 Task: In the  document Isaac.html ,change text color to 'Dark Green' Insert the mentioned shape on left side of the text 'Rounded Rectangle'. Change color of the shape to  PinkChange shape height to 0.9
Action: Mouse moved to (293, 420)
Screenshot: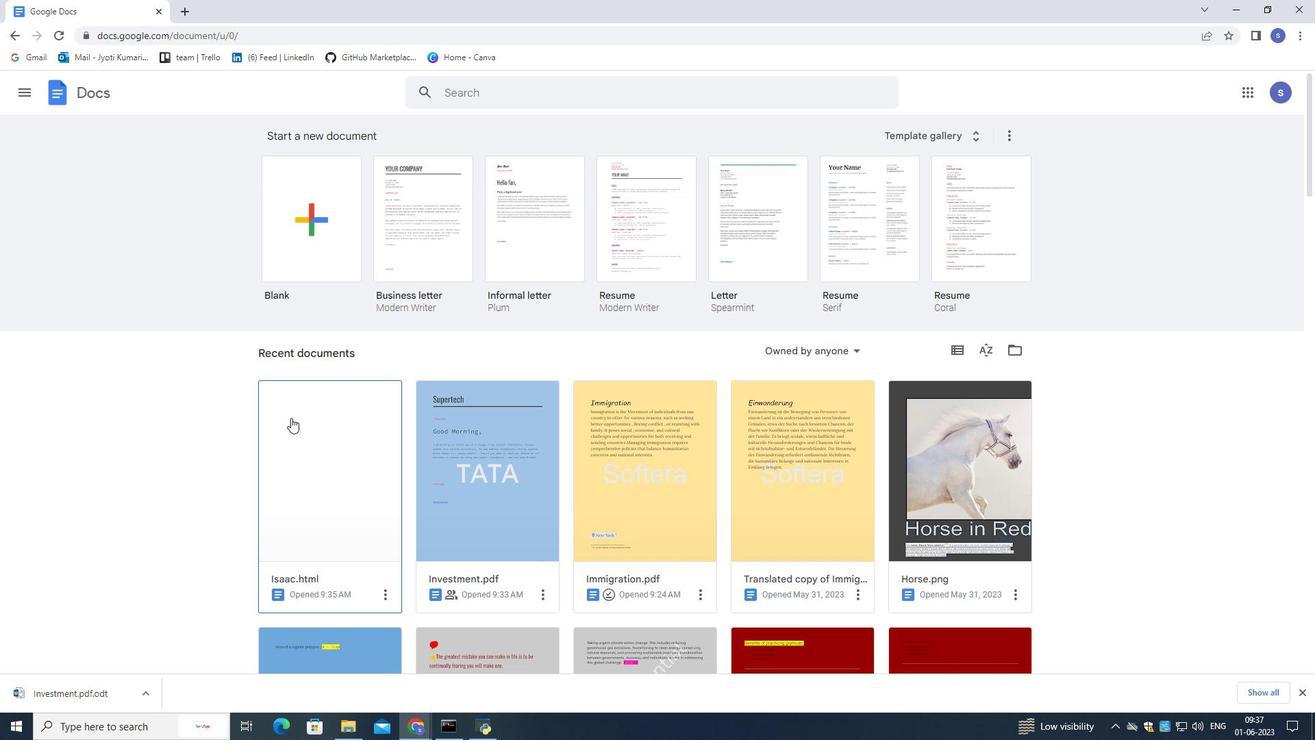 
Action: Mouse pressed left at (293, 420)
Screenshot: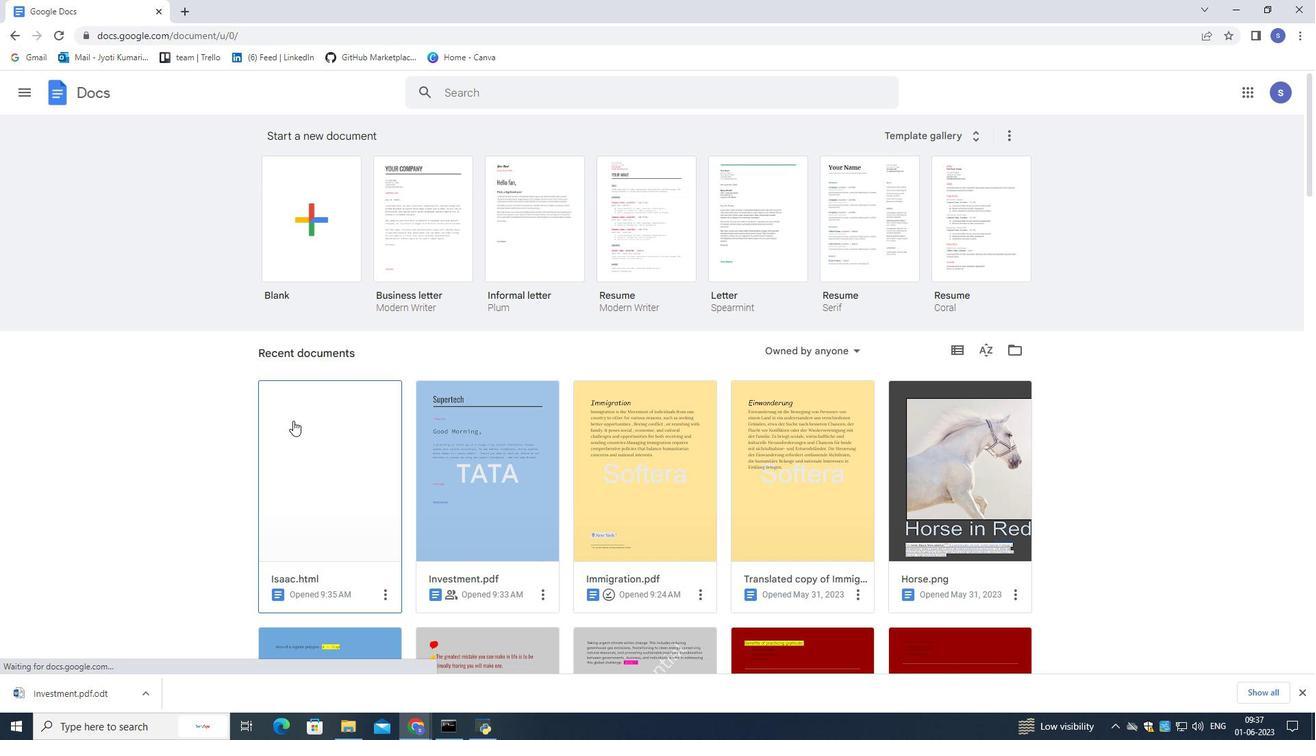 
Action: Mouse moved to (295, 421)
Screenshot: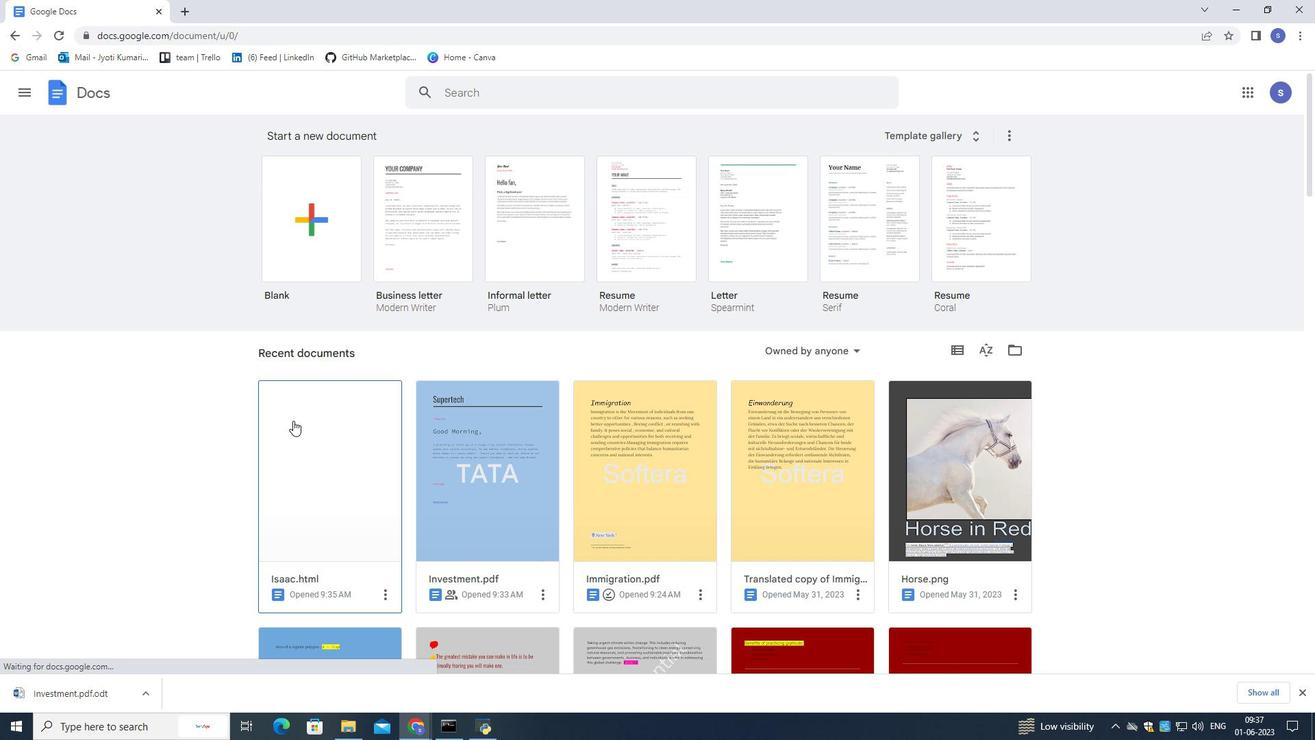 
Action: Mouse pressed left at (295, 421)
Screenshot: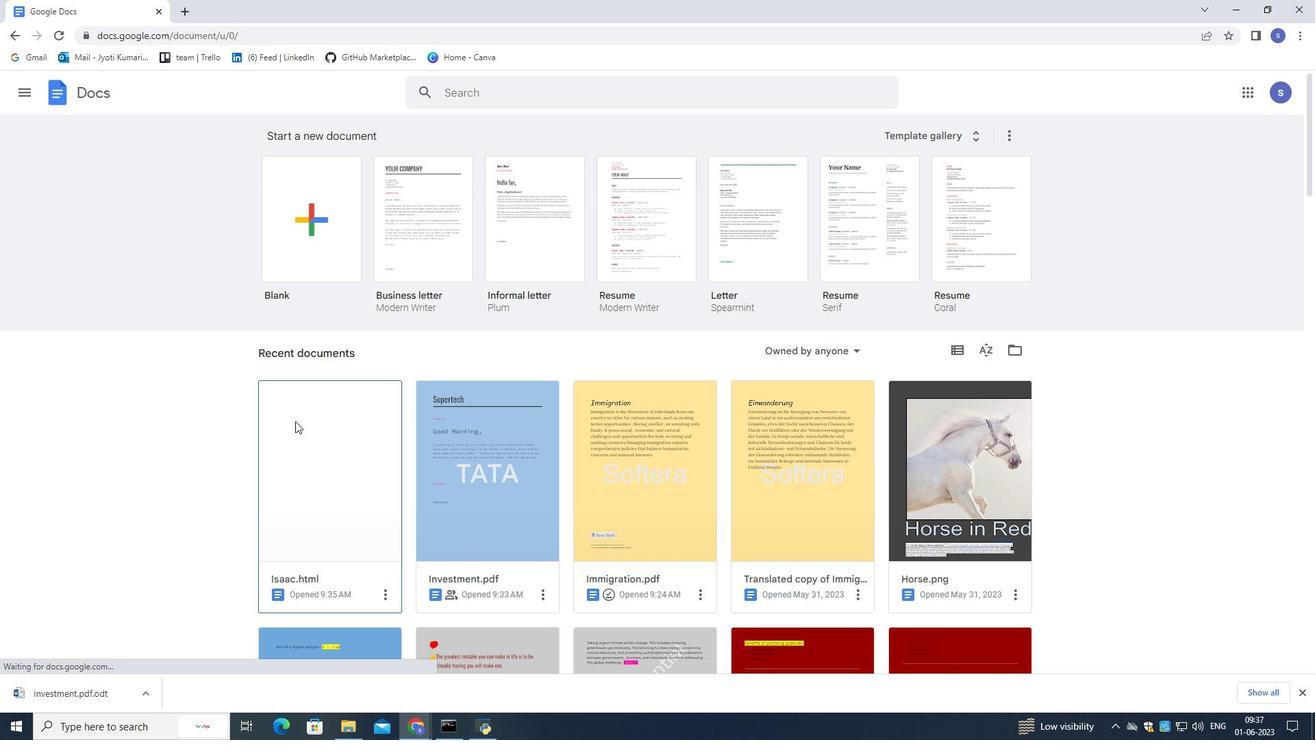 
Action: Mouse moved to (865, 289)
Screenshot: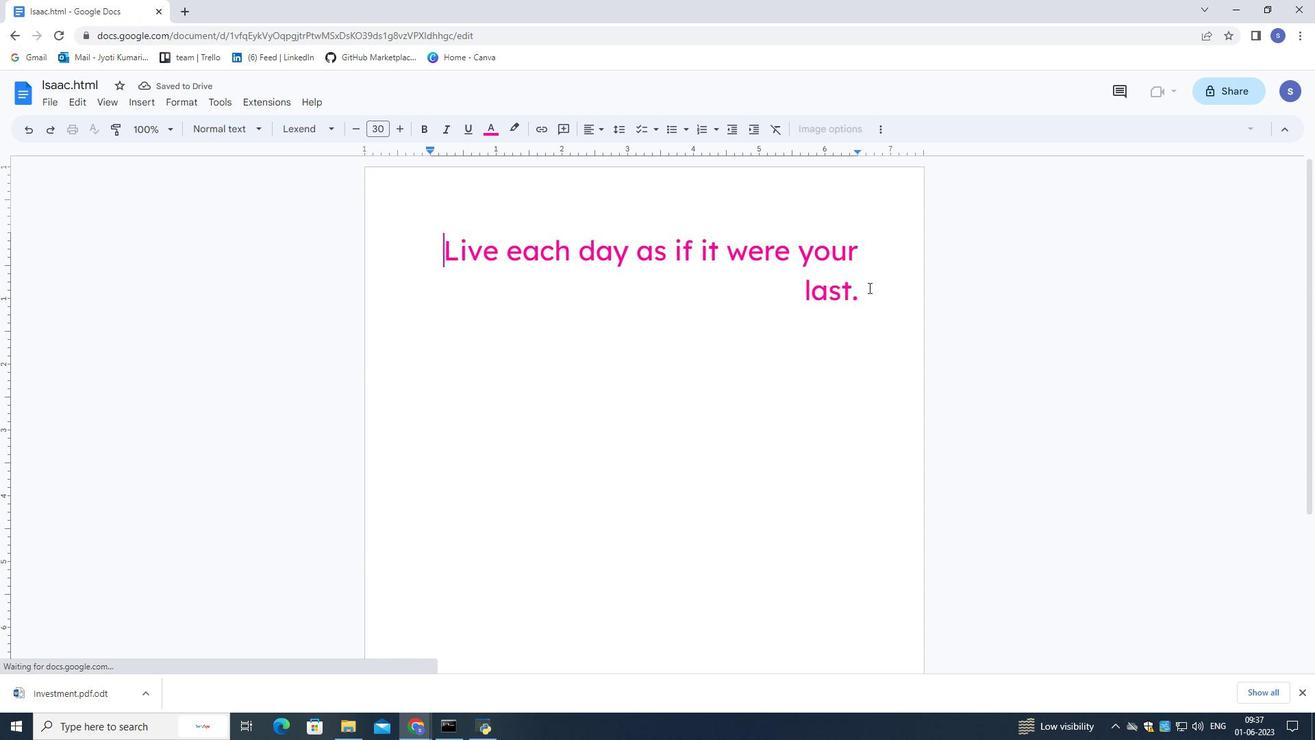 
Action: Mouse pressed left at (865, 289)
Screenshot: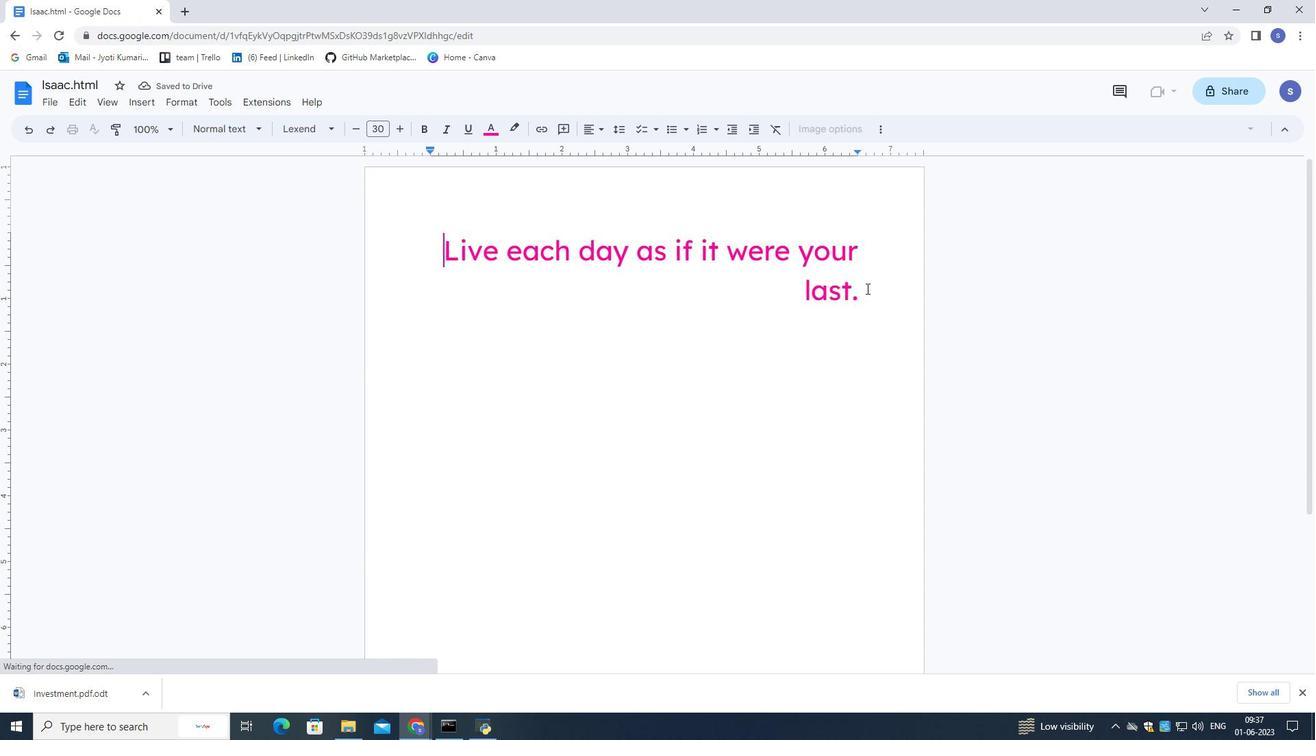 
Action: Mouse moved to (483, 129)
Screenshot: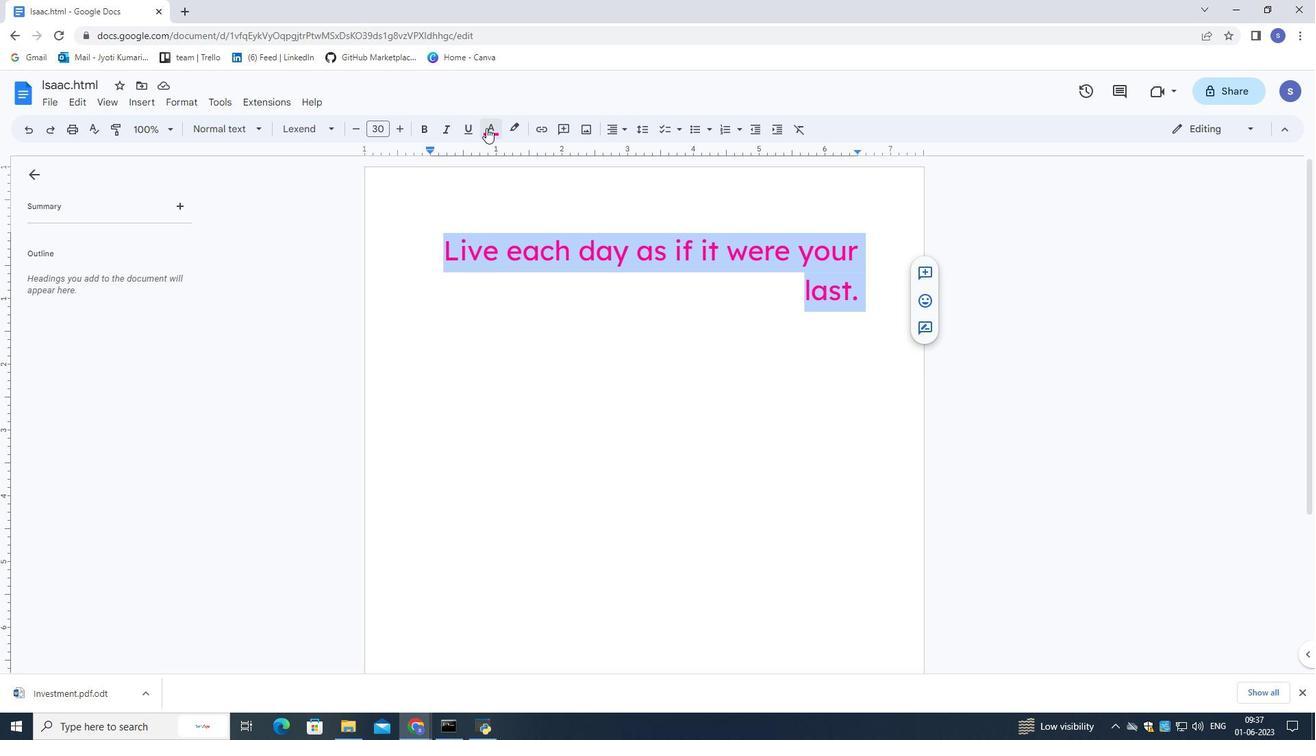 
Action: Mouse pressed left at (483, 129)
Screenshot: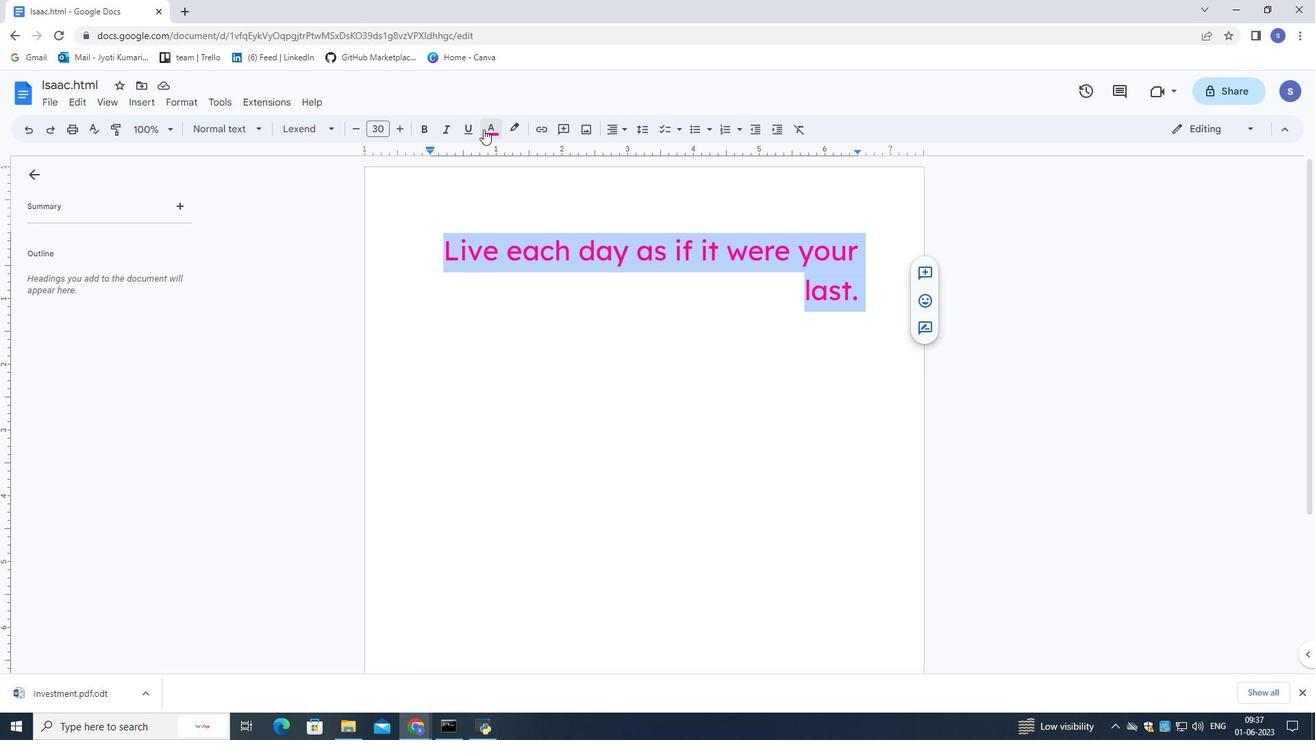 
Action: Mouse moved to (553, 261)
Screenshot: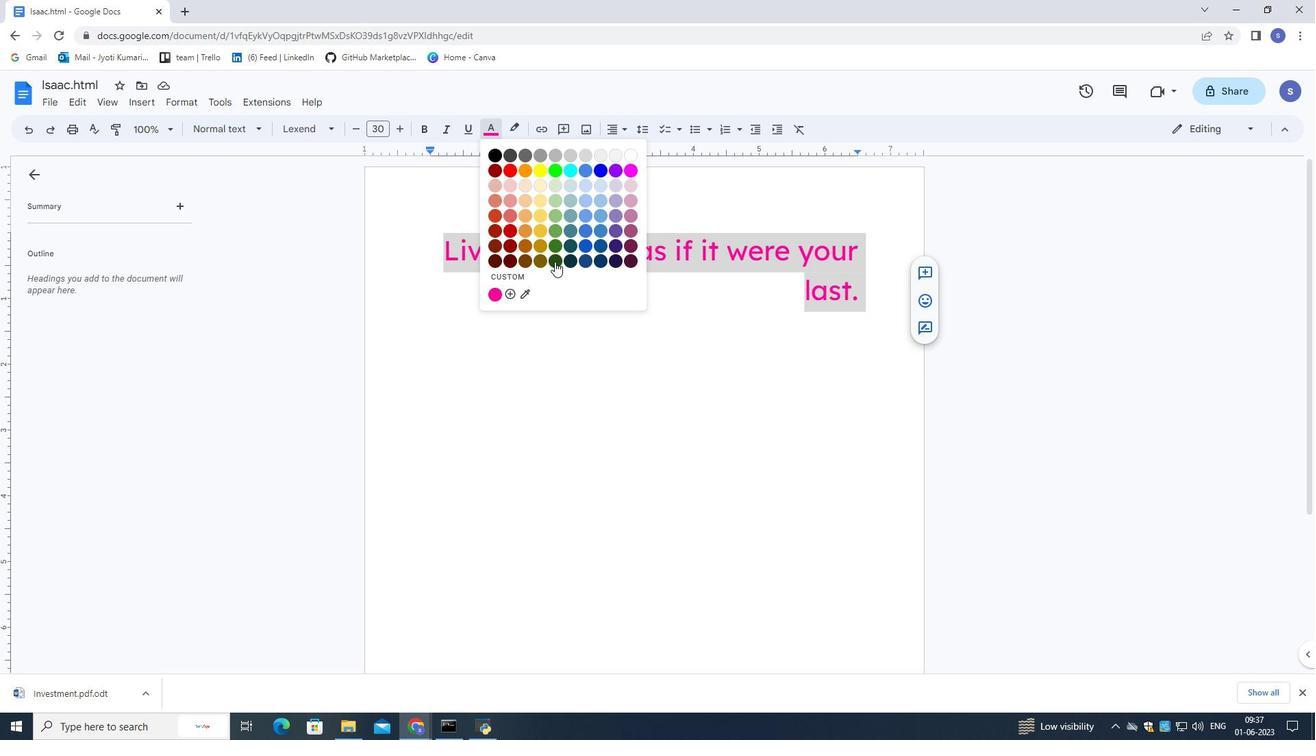 
Action: Mouse pressed left at (553, 261)
Screenshot: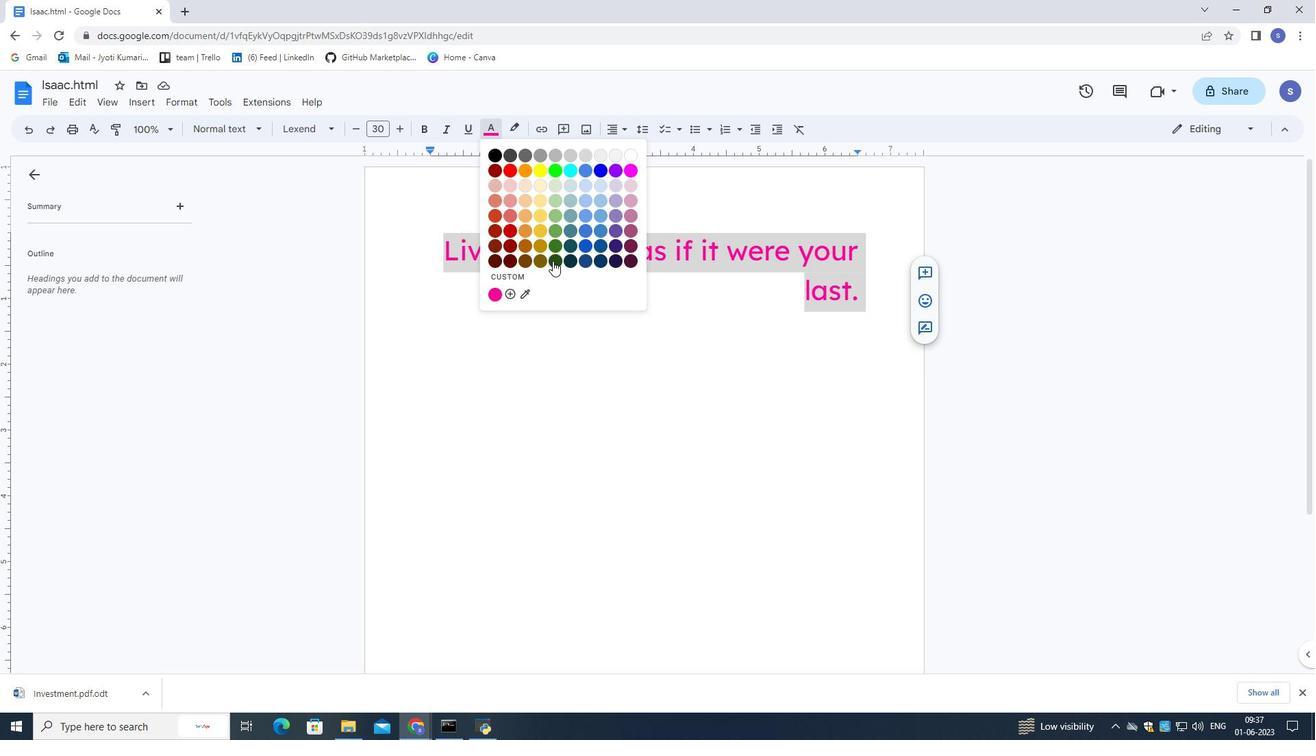 
Action: Mouse moved to (628, 346)
Screenshot: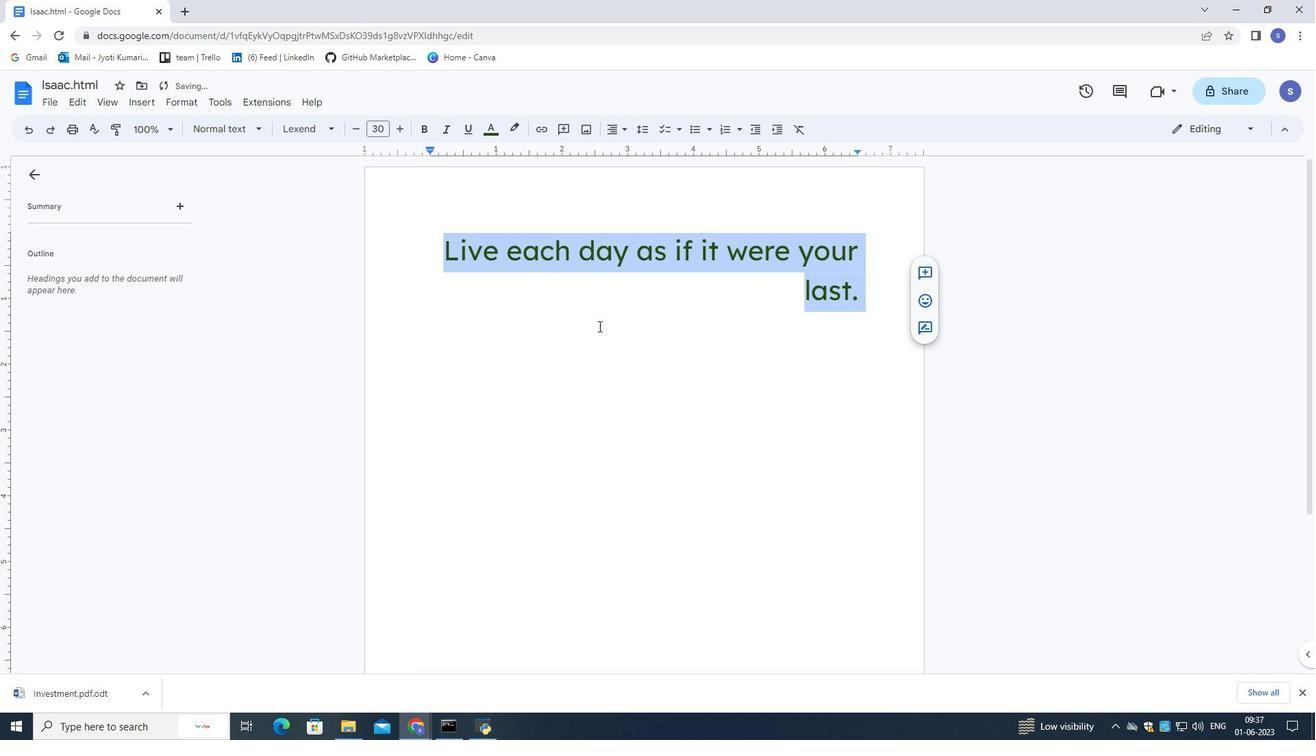 
Action: Mouse pressed left at (628, 346)
Screenshot: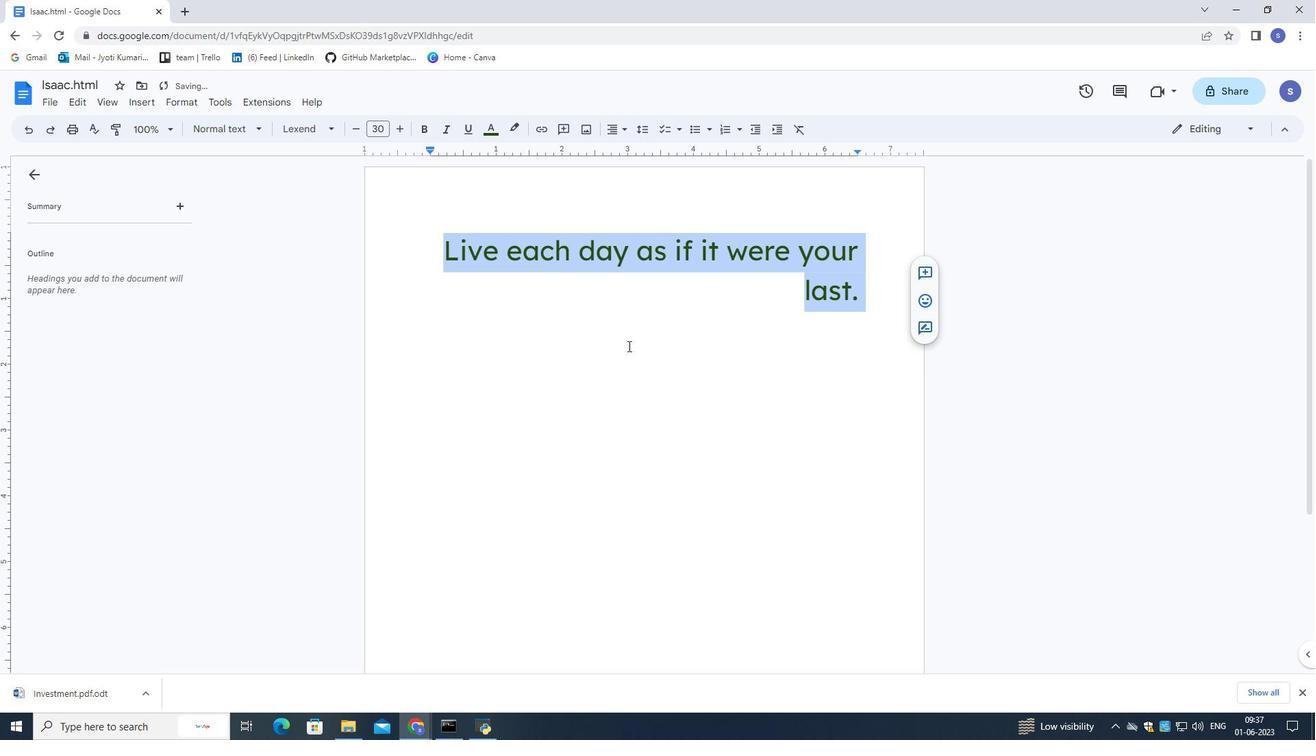 
Action: Mouse moved to (444, 249)
Screenshot: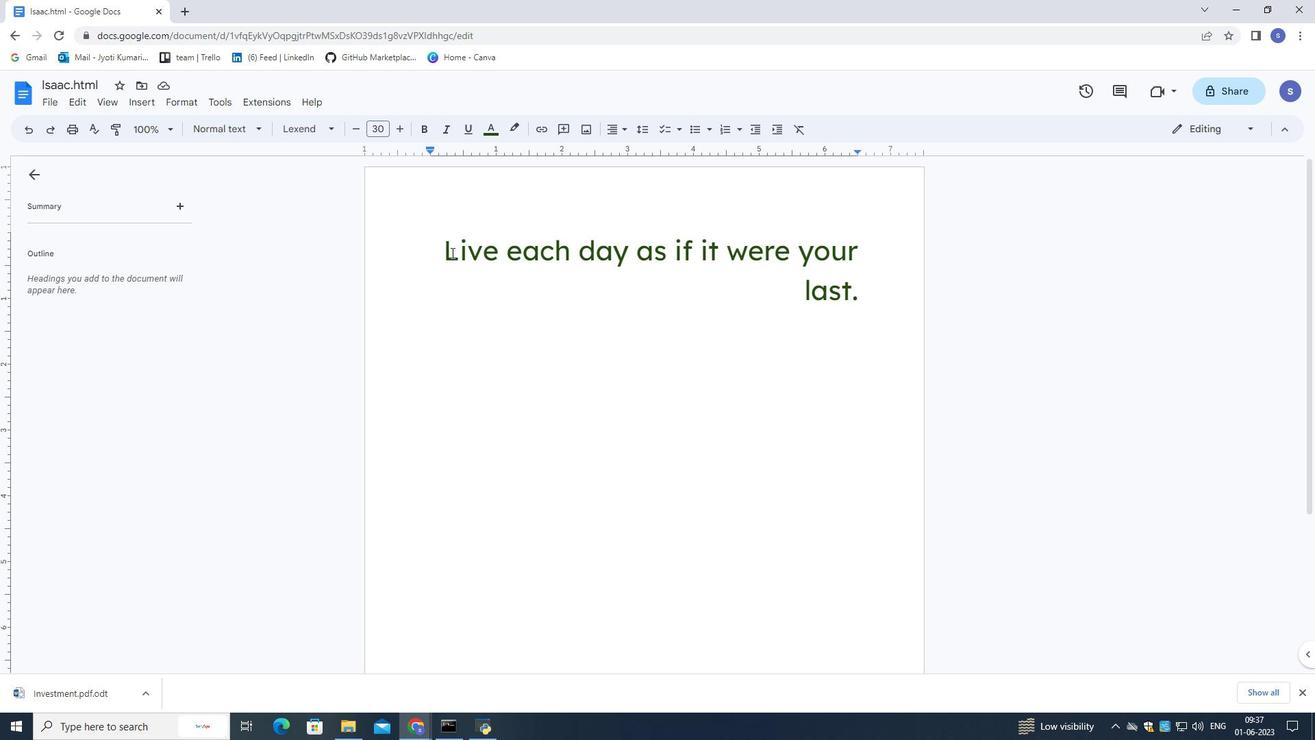 
Action: Mouse pressed left at (444, 249)
Screenshot: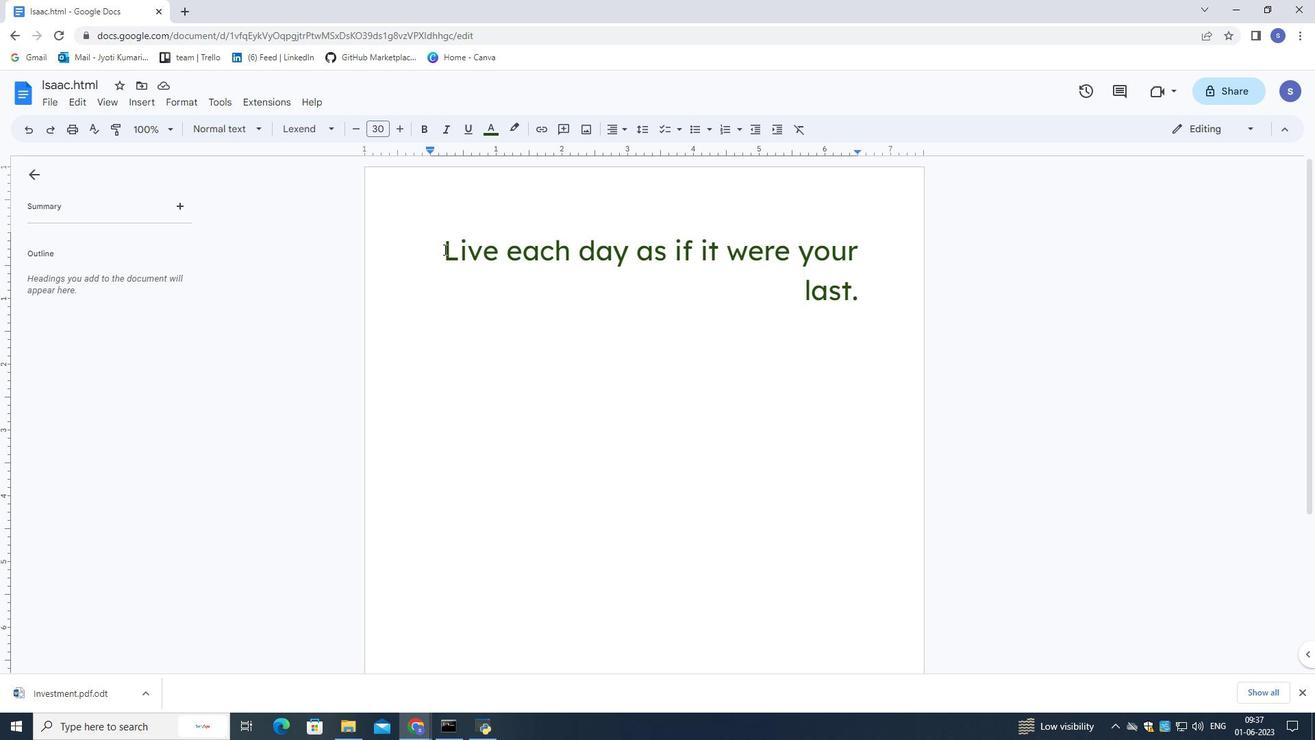 
Action: Mouse moved to (344, 137)
Screenshot: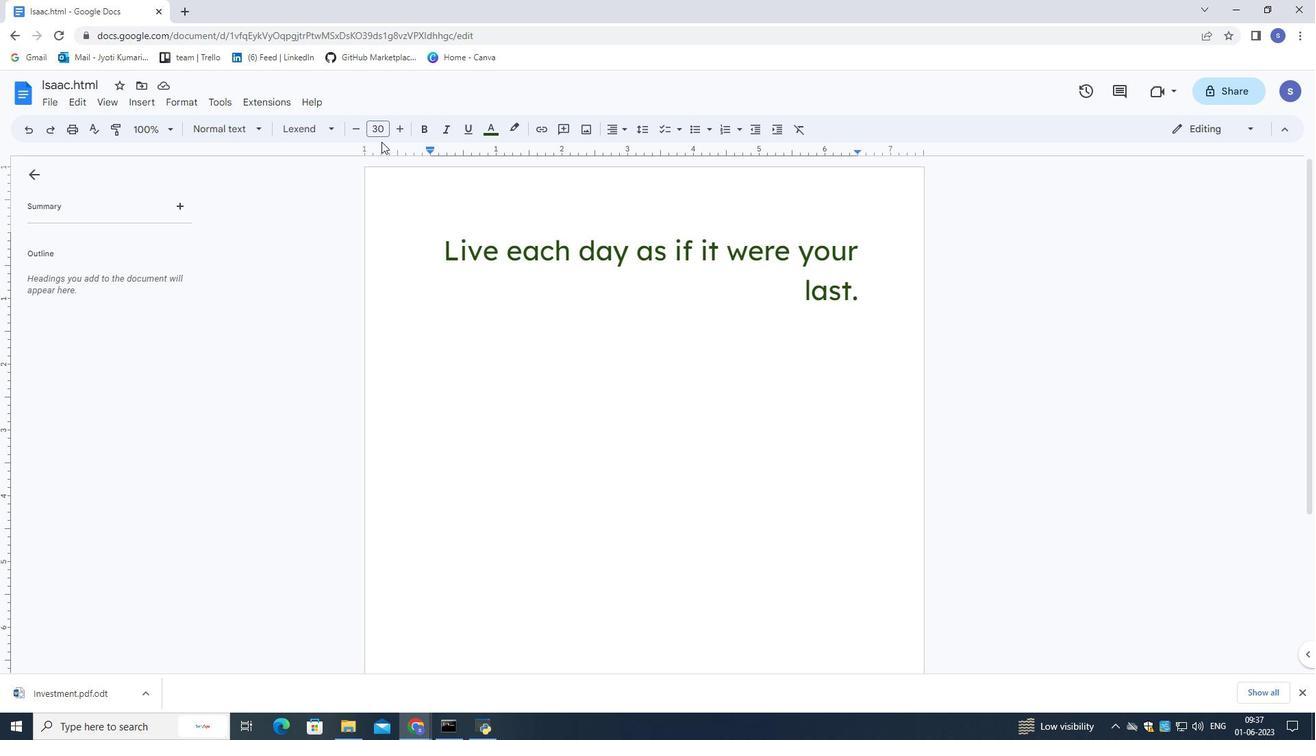
Action: Key pressed ctrl+Z
Screenshot: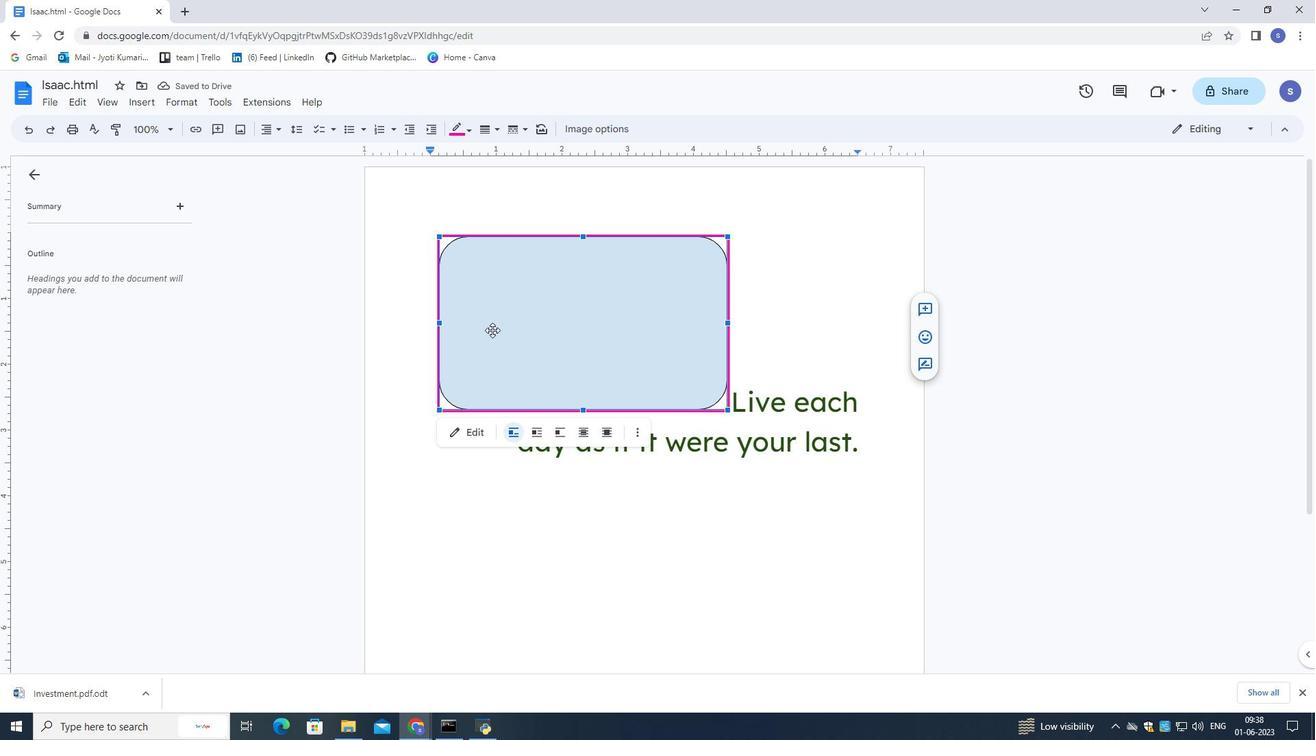 
